Task: In the Contact  AbigailHarris36@brooklynmuseum.org, schedule and save the meeting with title: 'Product Demo and Service Presentation', Select date: '6 September, 2023', select start time: 5:00:PM. Add location on call (718) 987-6574 with meeting description: For further discussion on products, kindly join the meeting.. Logged in from softage.6@softage.net
Action: Mouse moved to (74, 66)
Screenshot: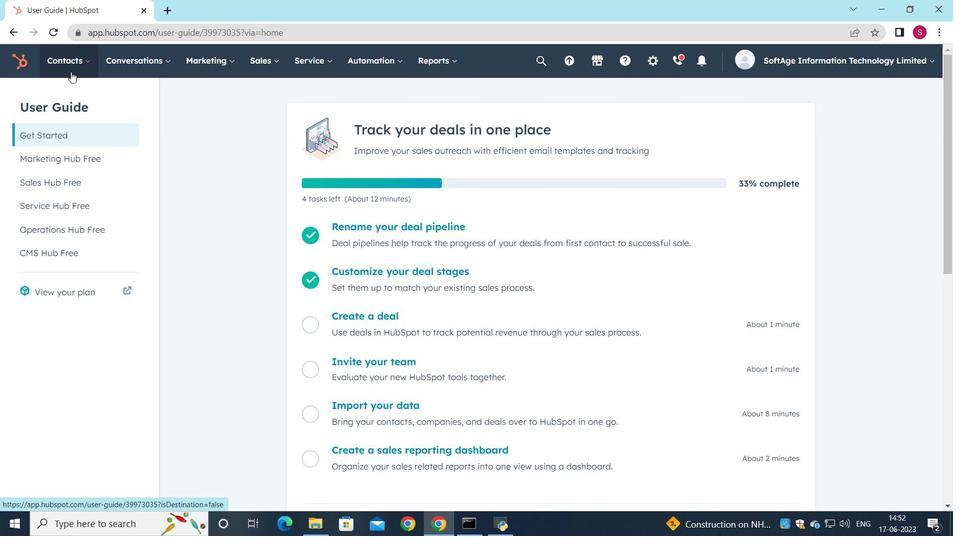 
Action: Mouse pressed left at (74, 66)
Screenshot: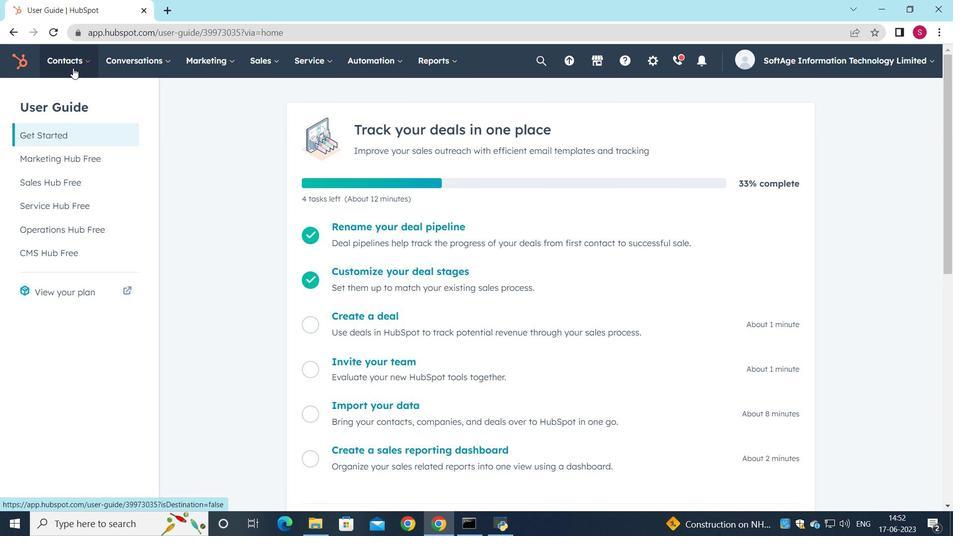 
Action: Mouse moved to (77, 93)
Screenshot: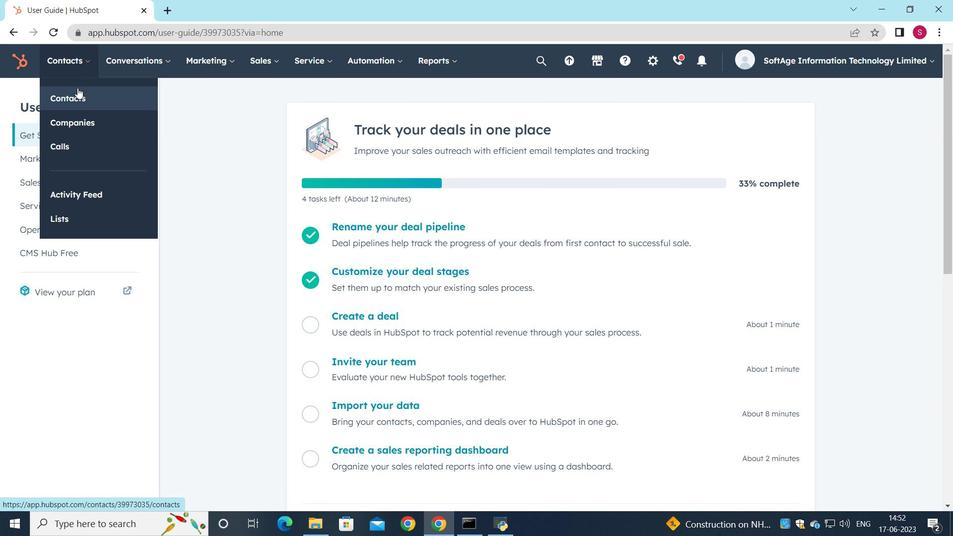 
Action: Mouse pressed left at (77, 93)
Screenshot: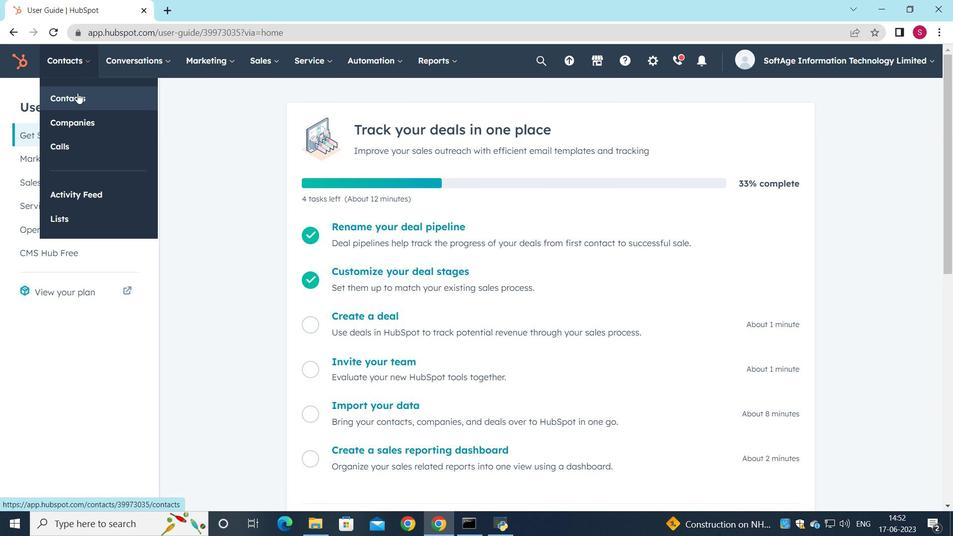 
Action: Mouse moved to (98, 205)
Screenshot: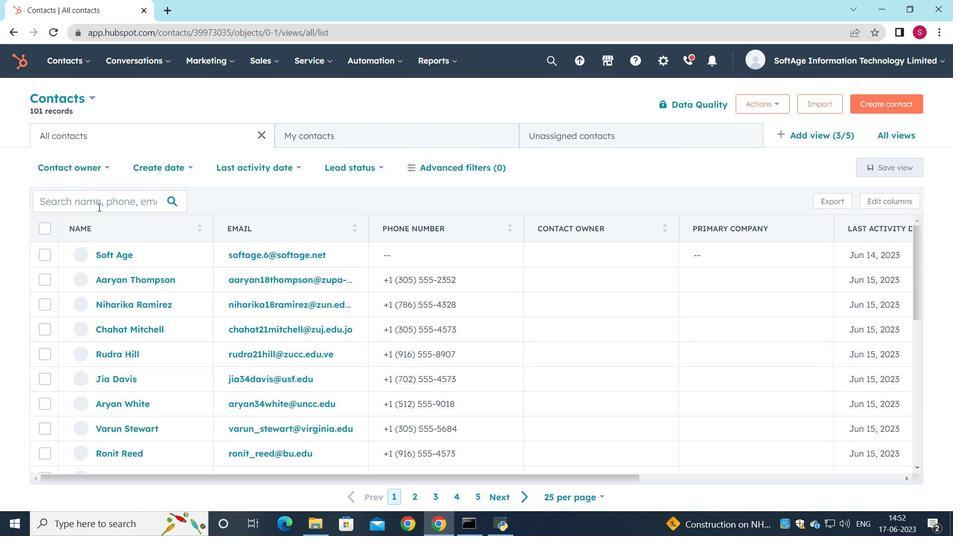 
Action: Mouse pressed left at (98, 205)
Screenshot: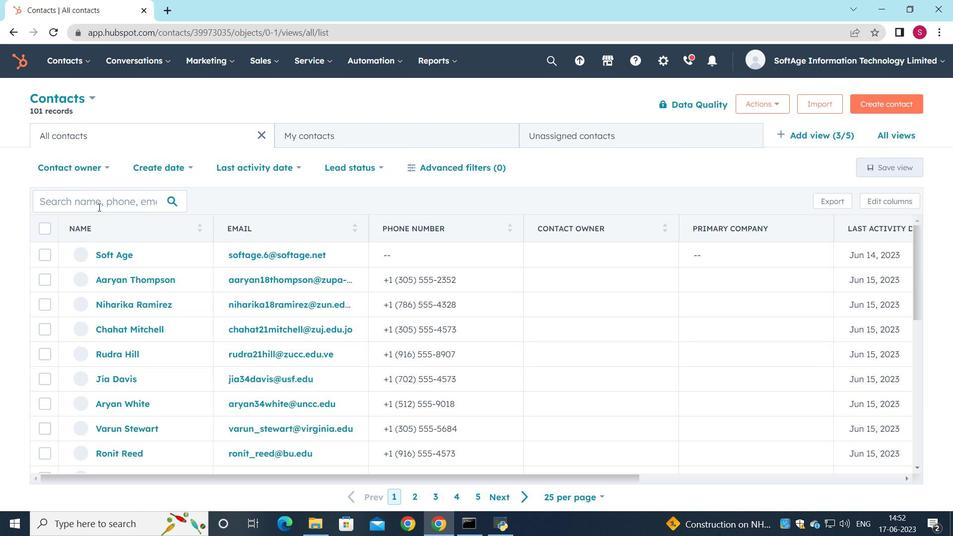 
Action: Mouse moved to (102, 204)
Screenshot: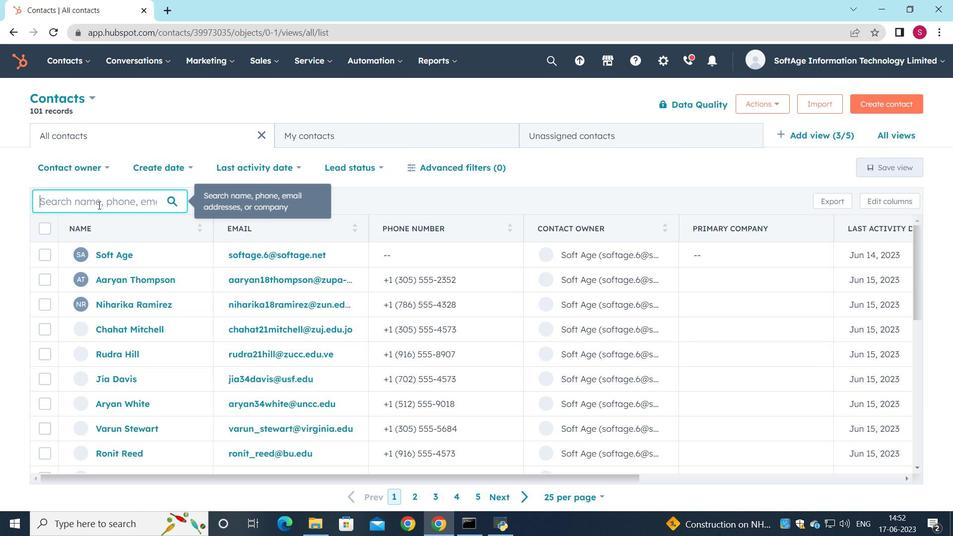 
Action: Key pressed <Key.shift>Abigail<Key.shift><Key.shift><Key.shift><Key.shift><Key.shift><Key.shift><Key.shift><Key.shift><Key.shift><Key.shift><Key.shift><Key.shift><Key.shift><Key.shift><Key.shift><Key.shift><Key.shift><Key.shift><Key.shift><Key.shift>Harris<Key.shift>@be<Key.backspace>rooklynmuseum.org
Screenshot: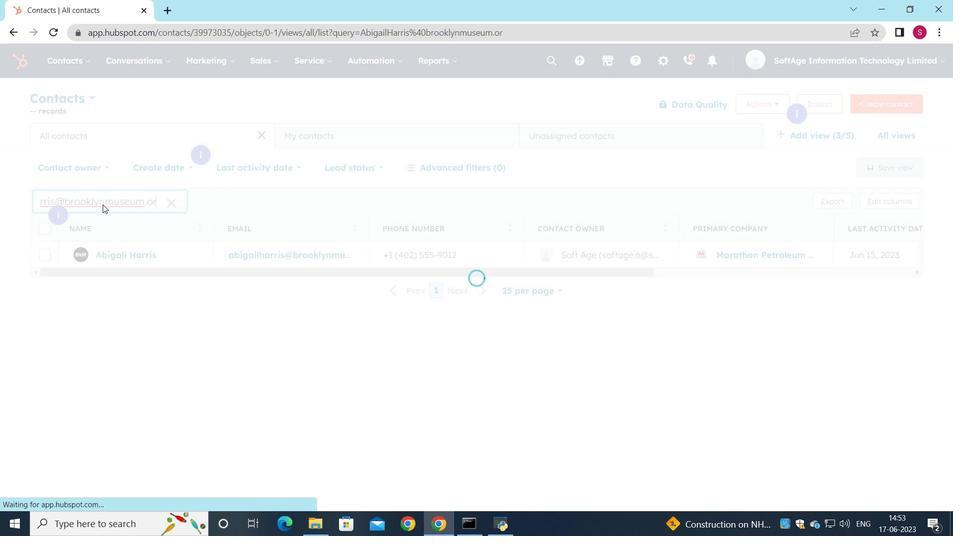
Action: Mouse moved to (108, 251)
Screenshot: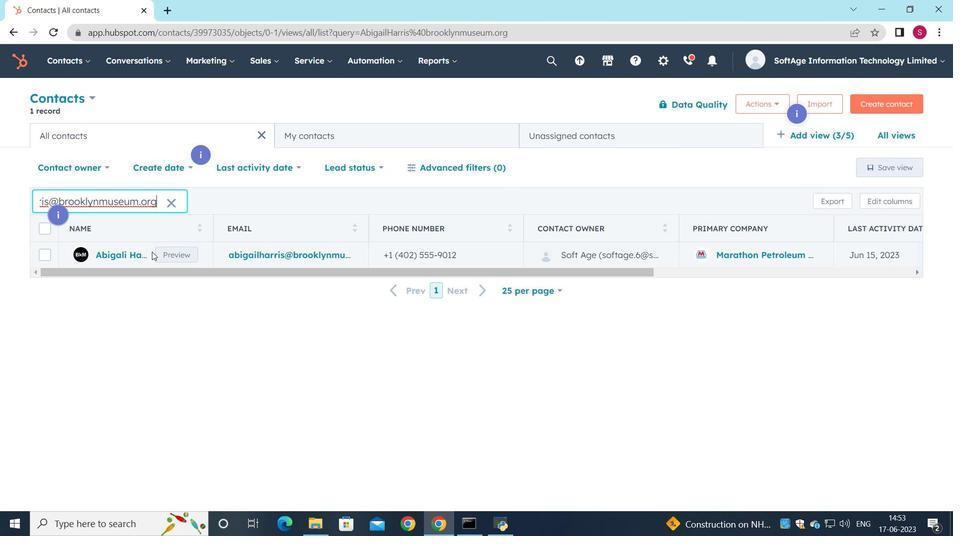 
Action: Mouse pressed left at (108, 251)
Screenshot: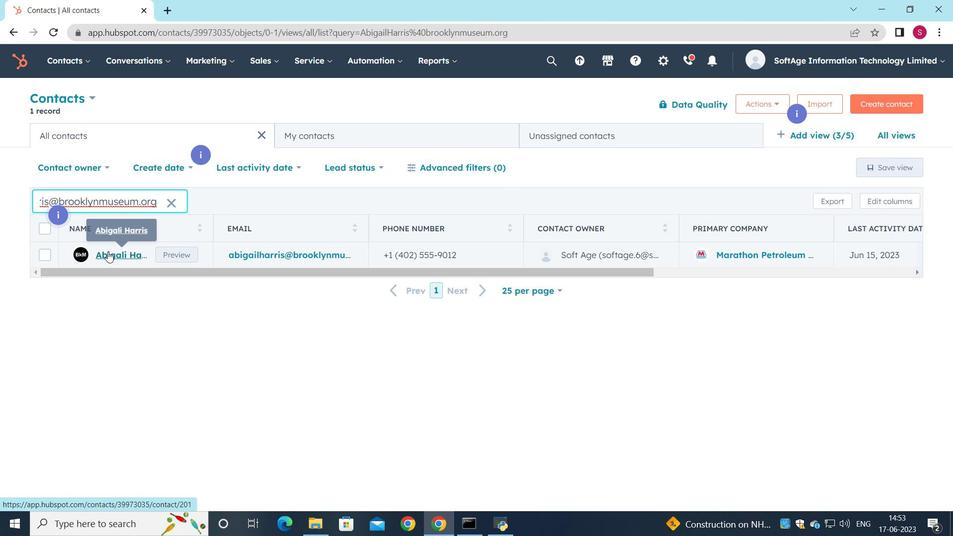 
Action: Mouse moved to (159, 228)
Screenshot: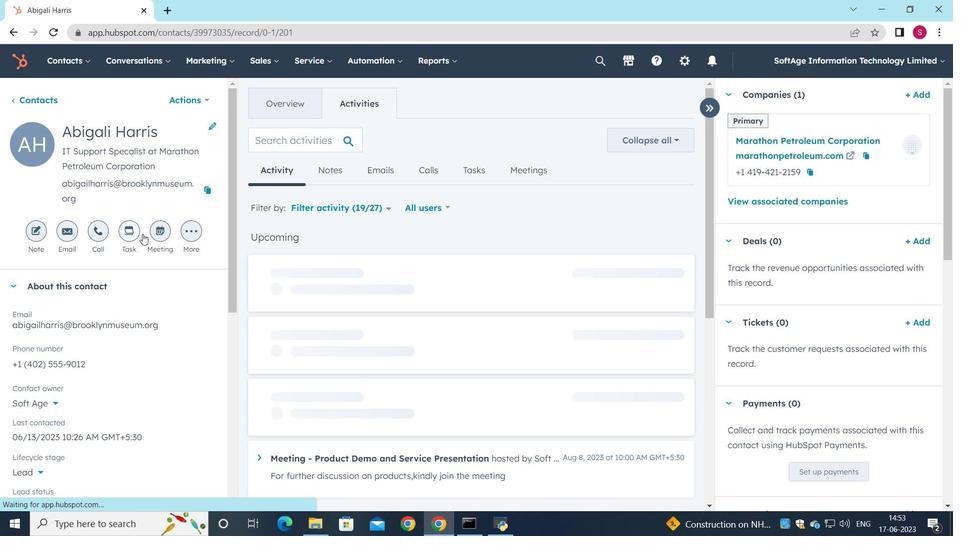 
Action: Mouse pressed left at (159, 228)
Screenshot: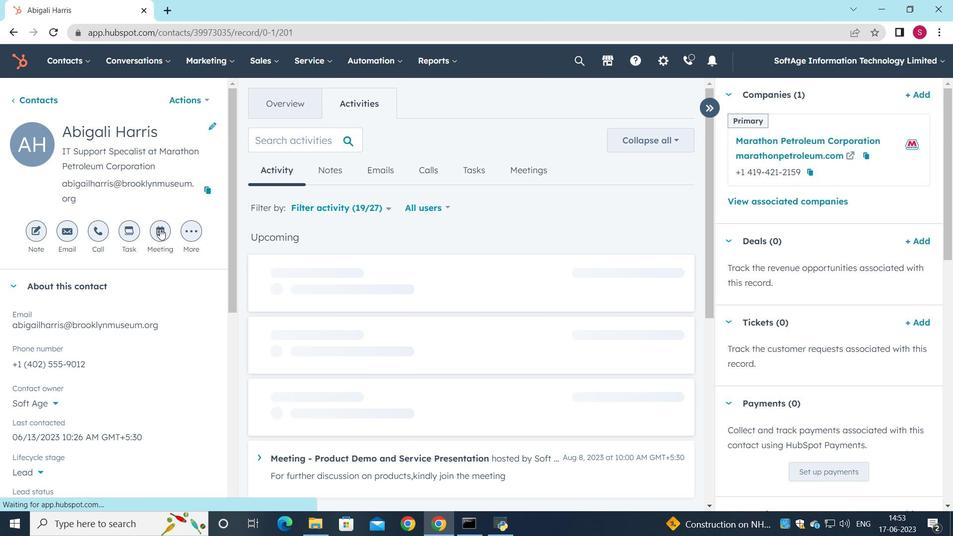 
Action: Mouse moved to (180, 186)
Screenshot: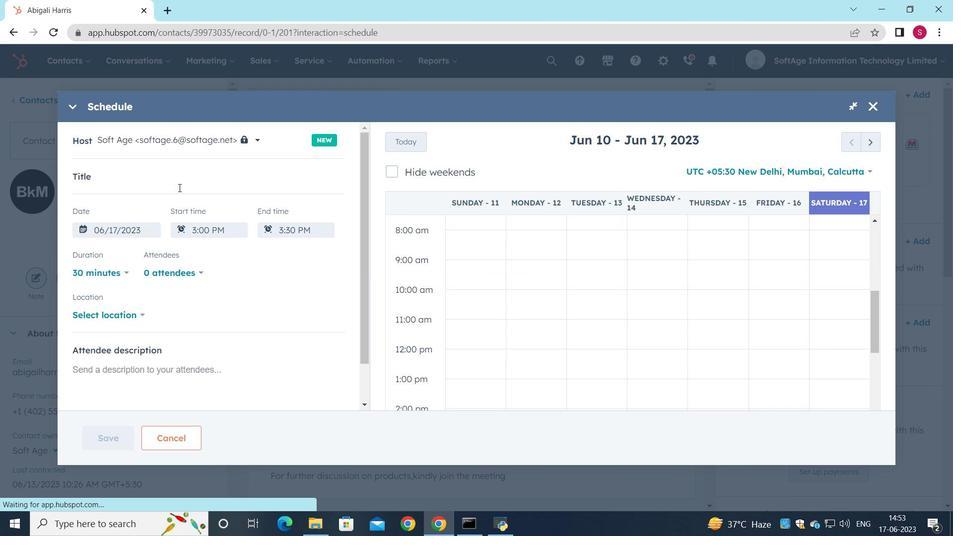
Action: Key pressed <Key.shift_r>Product<Key.space><Key.shift>Demo<Key.space>and<Key.space><Key.shift>Service<Key.space><Key.shift_r>Presentation
Screenshot: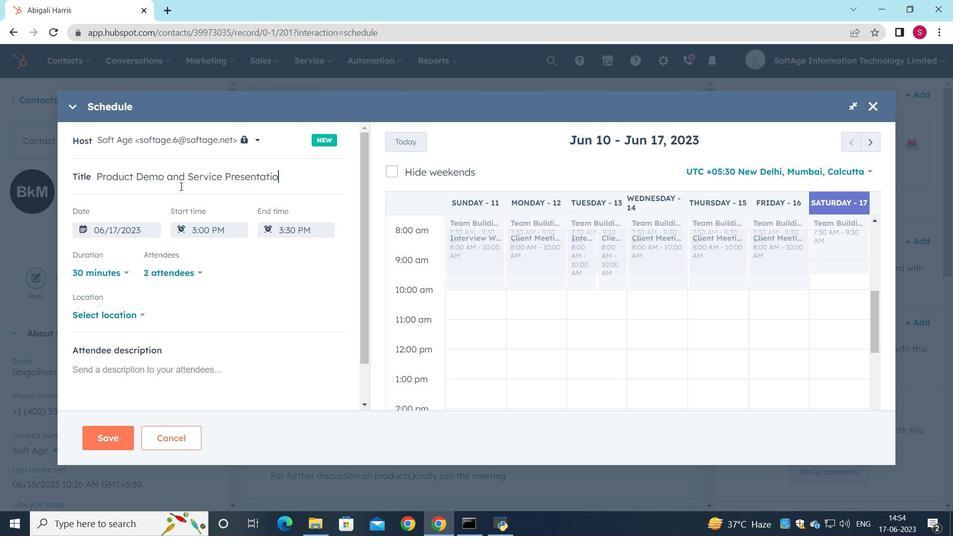 
Action: Mouse moved to (875, 138)
Screenshot: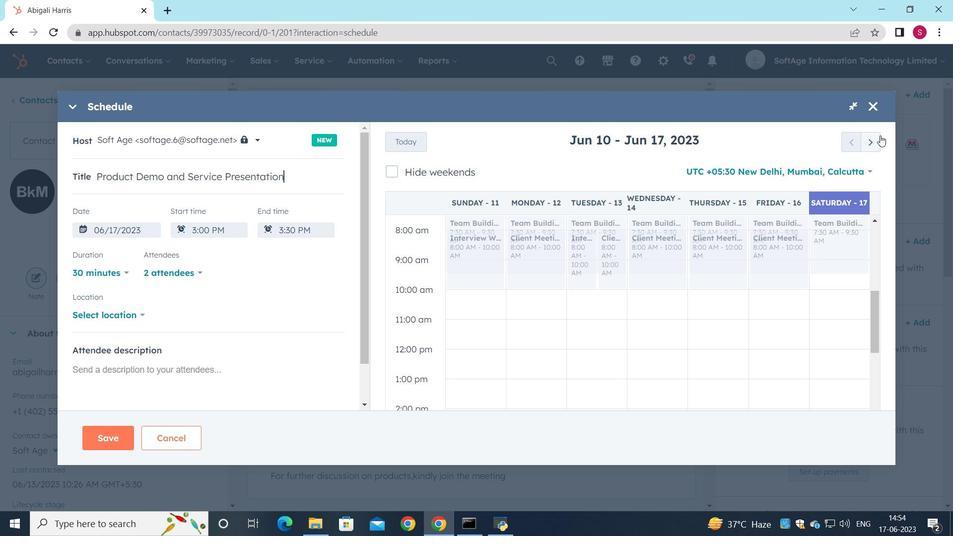 
Action: Mouse pressed left at (875, 138)
Screenshot: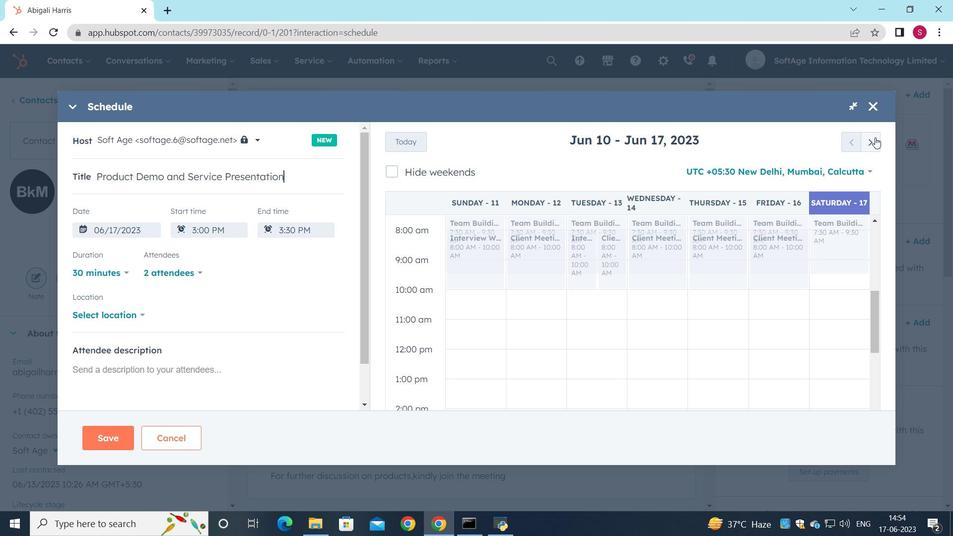 
Action: Mouse pressed left at (875, 138)
Screenshot: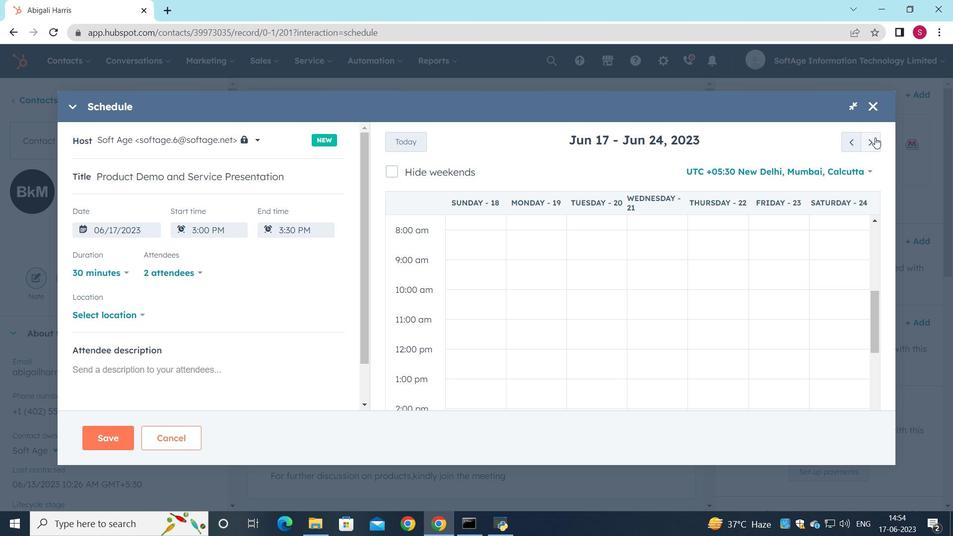 
Action: Mouse pressed left at (875, 138)
Screenshot: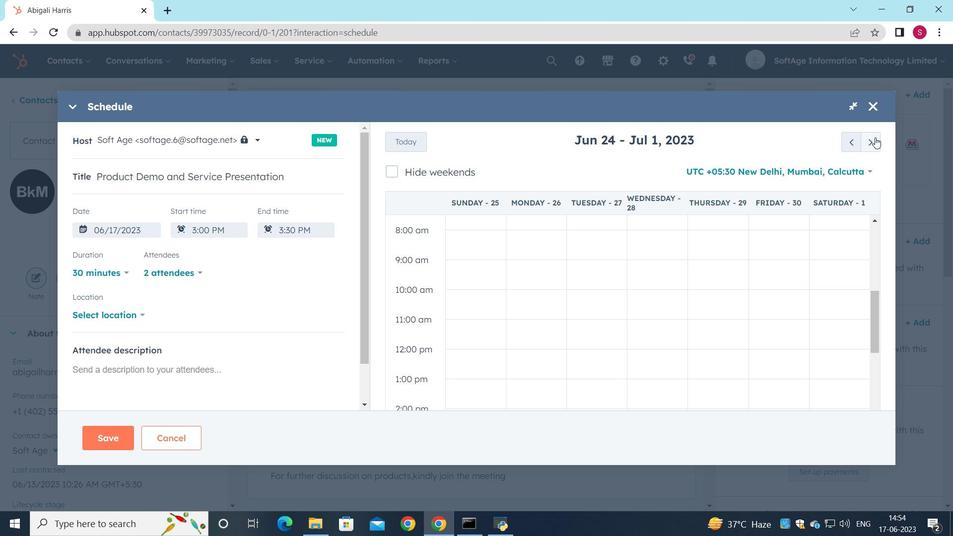 
Action: Mouse pressed left at (875, 138)
Screenshot: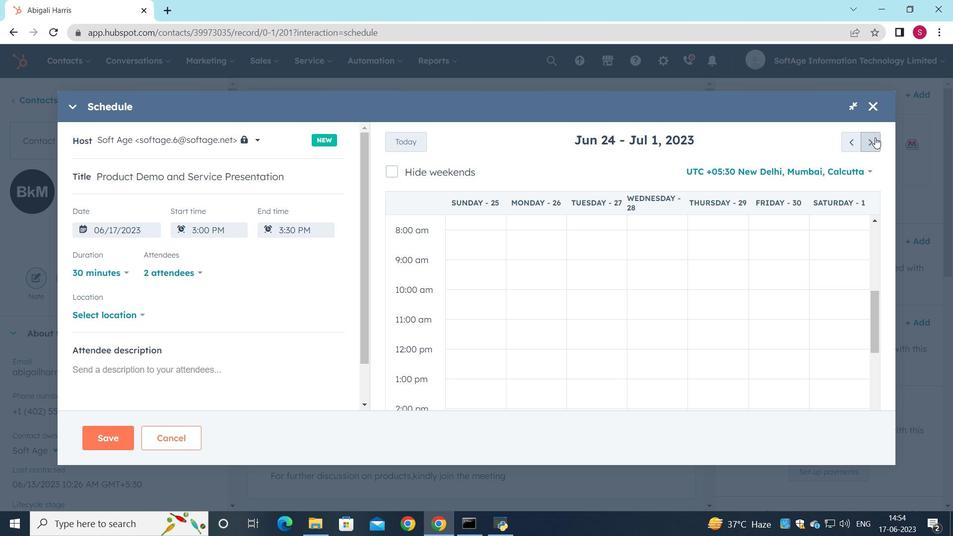 
Action: Mouse pressed left at (875, 138)
Screenshot: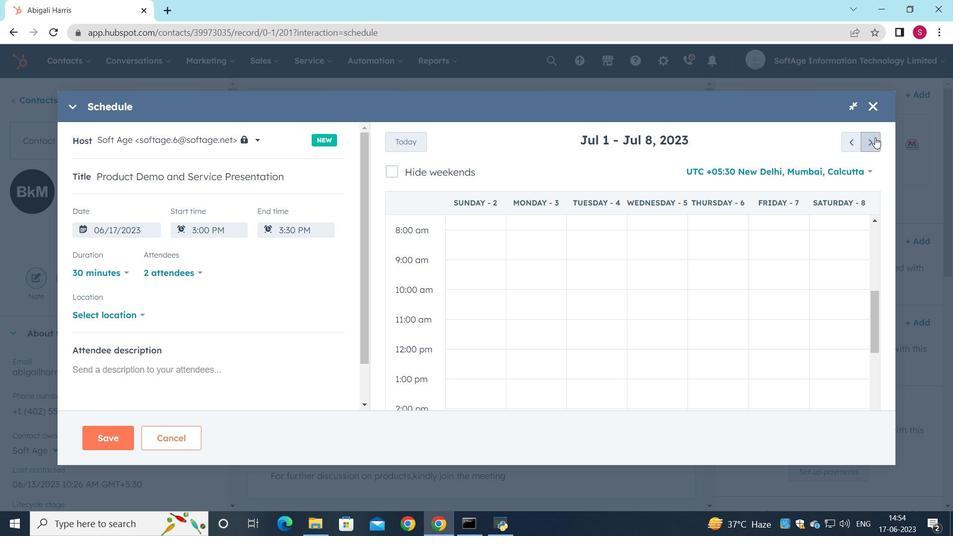 
Action: Mouse pressed left at (875, 138)
Screenshot: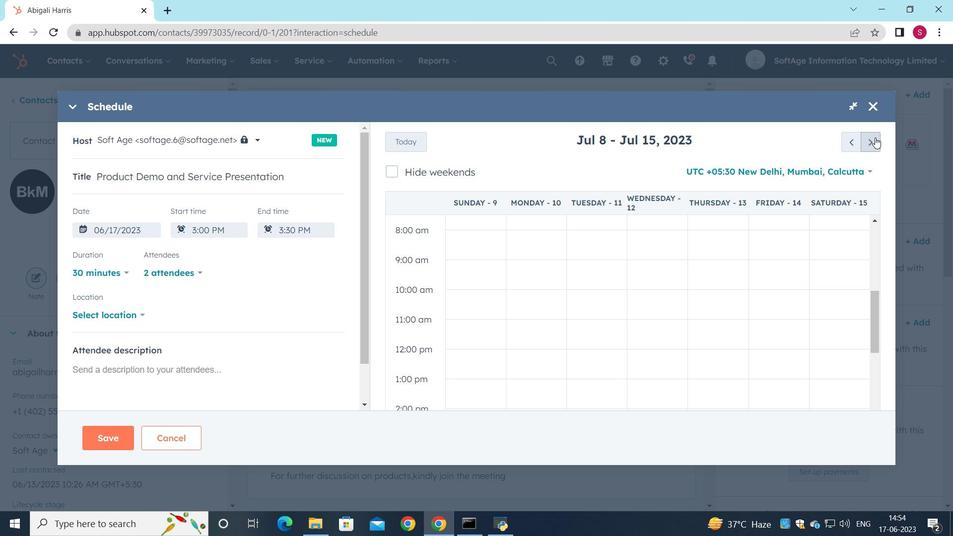 
Action: Mouse pressed left at (875, 138)
Screenshot: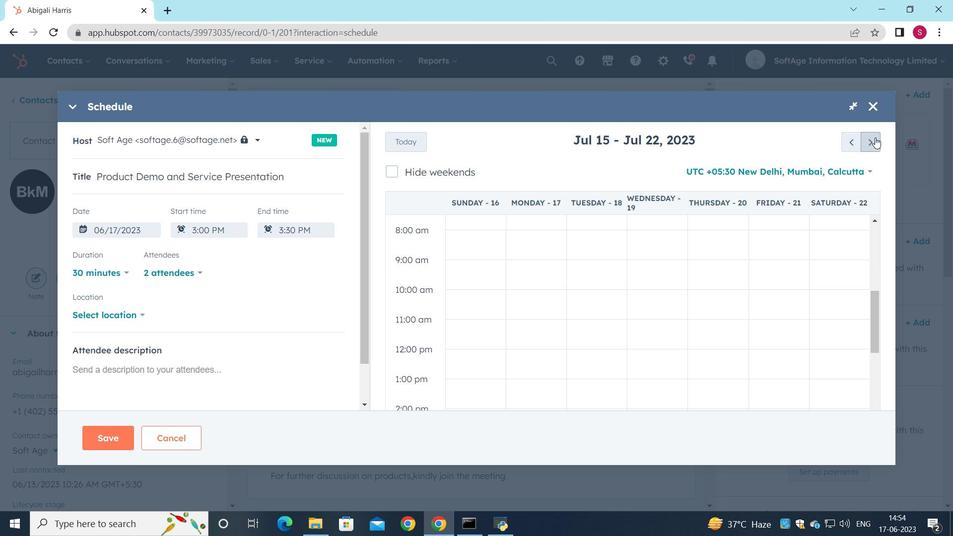
Action: Mouse pressed left at (875, 138)
Screenshot: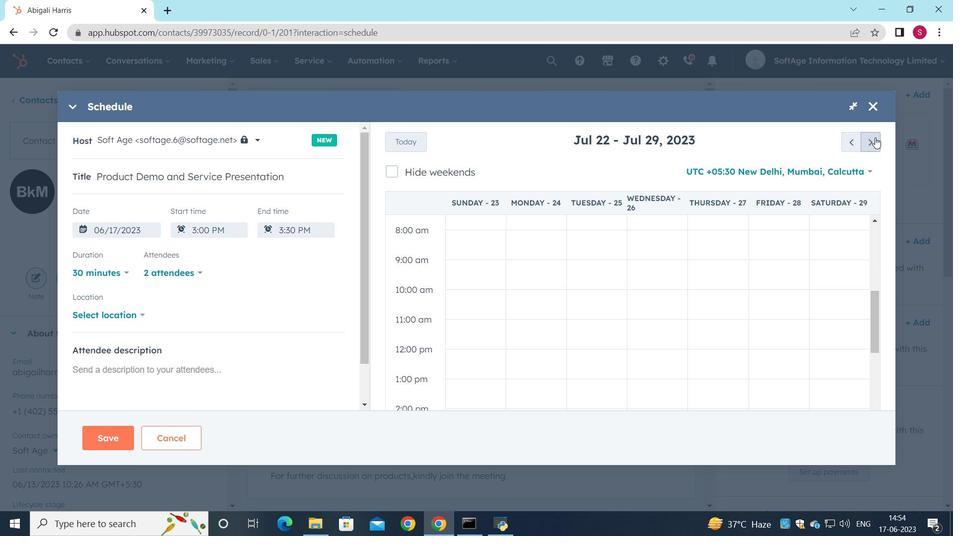 
Action: Mouse pressed left at (875, 138)
Screenshot: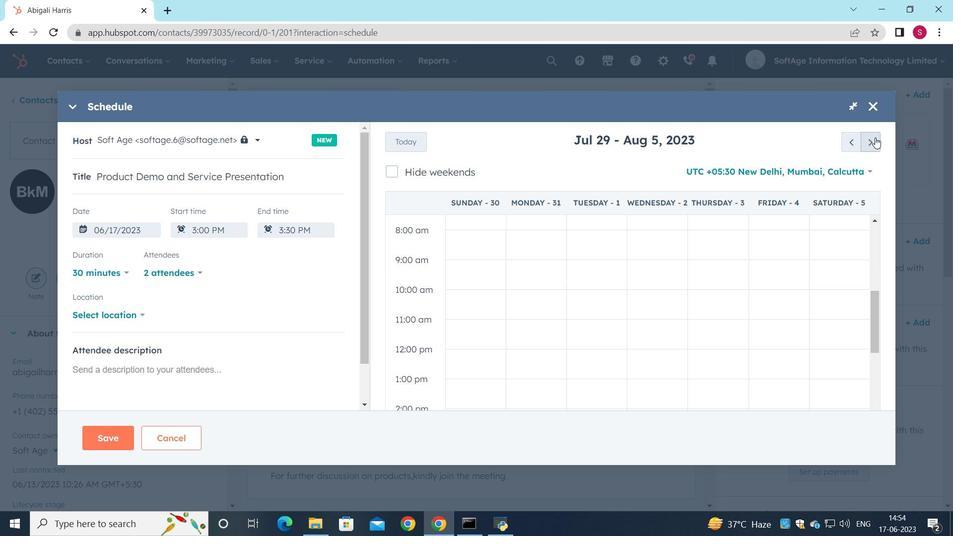 
Action: Mouse pressed left at (875, 138)
Screenshot: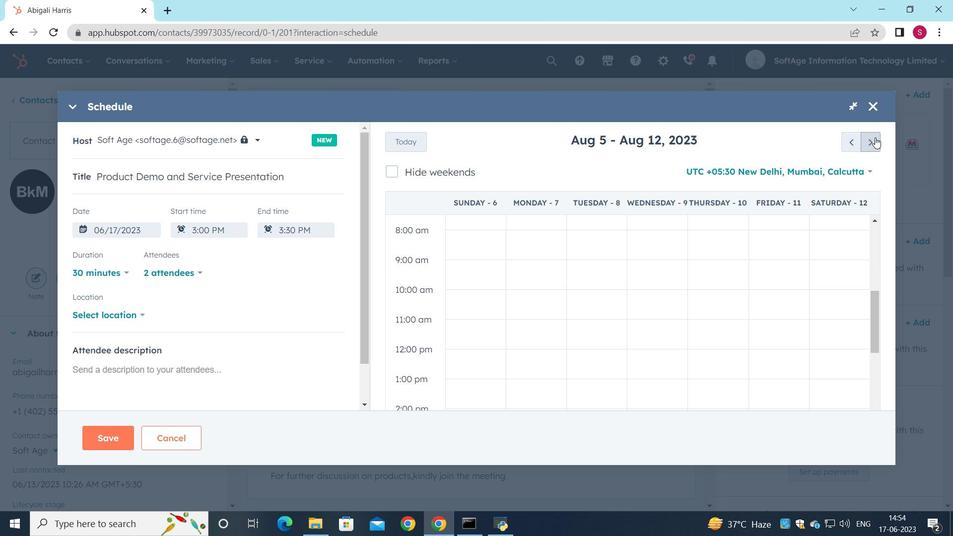 
Action: Mouse pressed left at (875, 138)
Screenshot: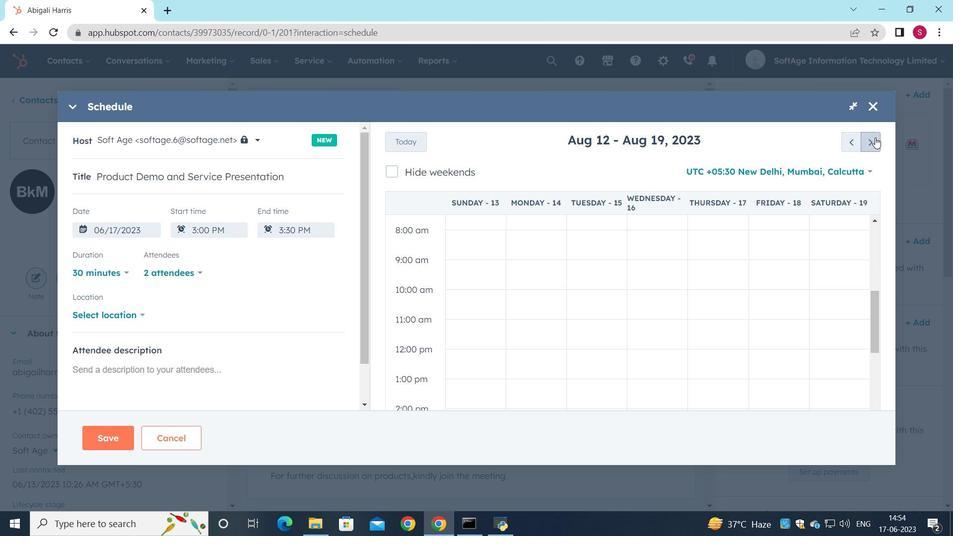 
Action: Mouse pressed left at (875, 138)
Screenshot: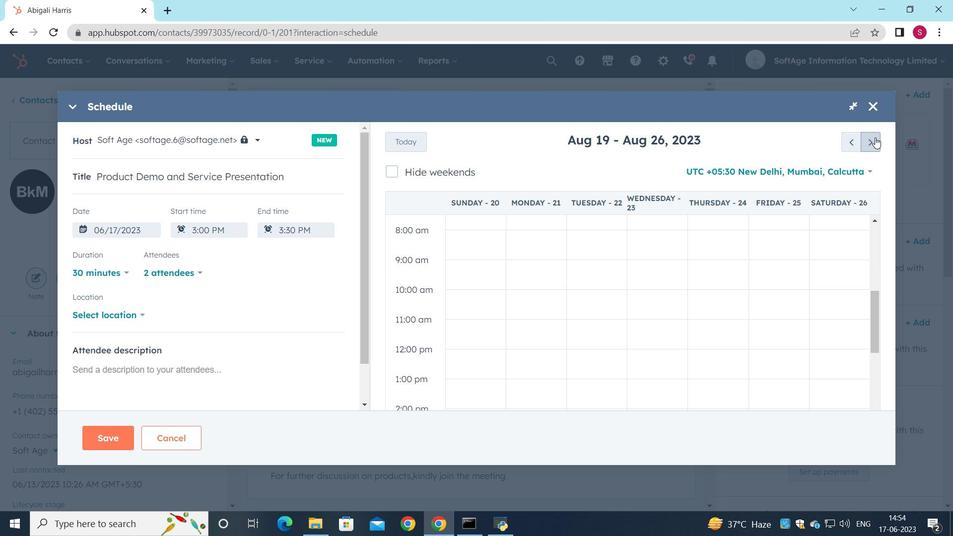 
Action: Mouse moved to (651, 330)
Screenshot: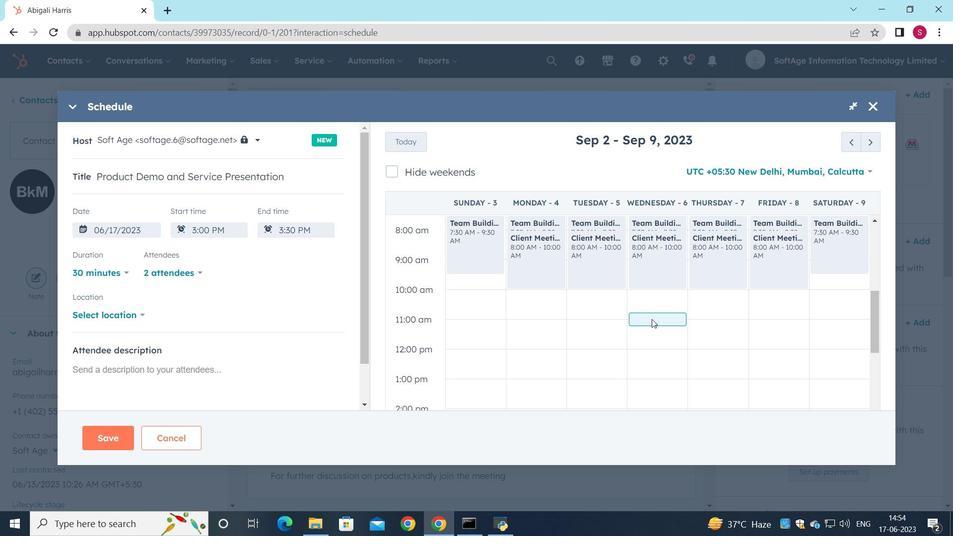 
Action: Mouse scrolled (651, 329) with delta (0, 0)
Screenshot: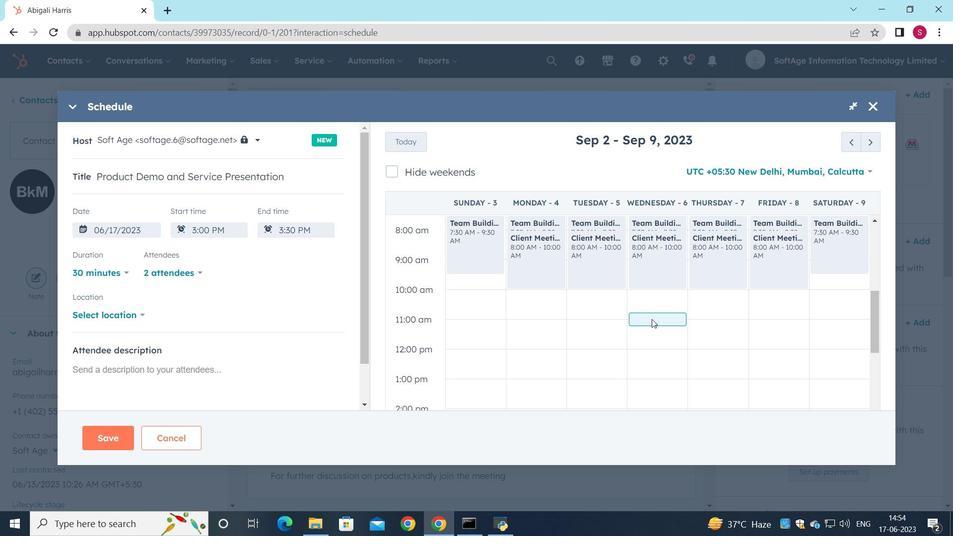 
Action: Mouse moved to (653, 344)
Screenshot: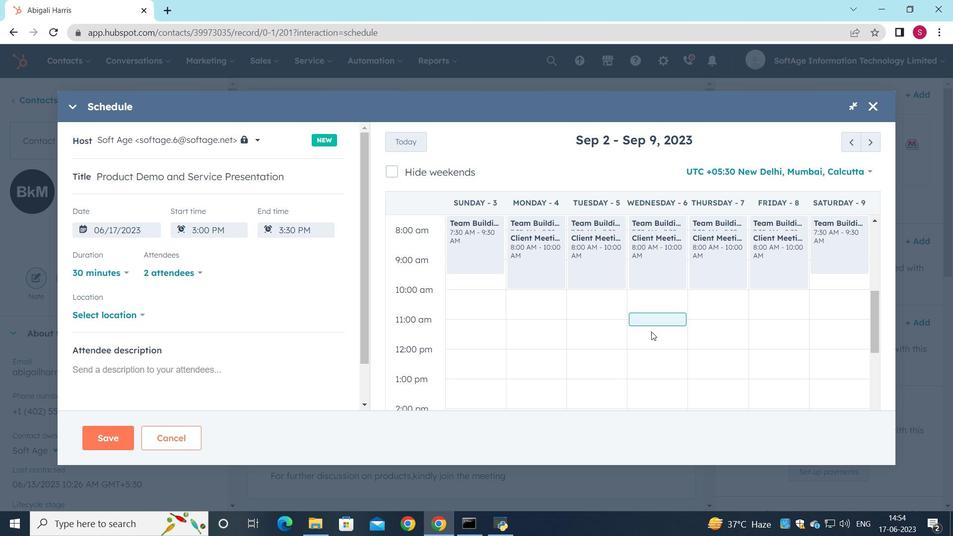 
Action: Mouse scrolled (653, 343) with delta (0, 0)
Screenshot: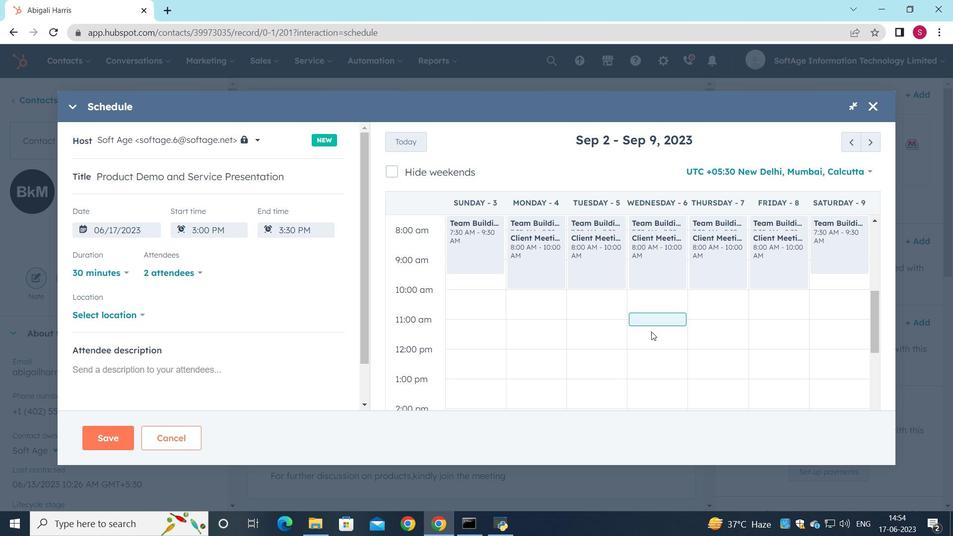 
Action: Mouse moved to (648, 376)
Screenshot: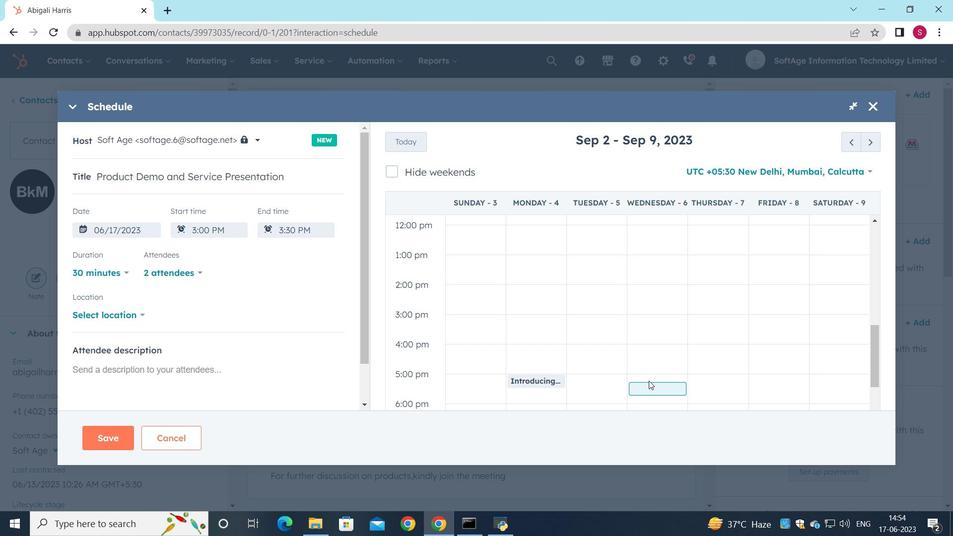 
Action: Mouse pressed left at (648, 376)
Screenshot: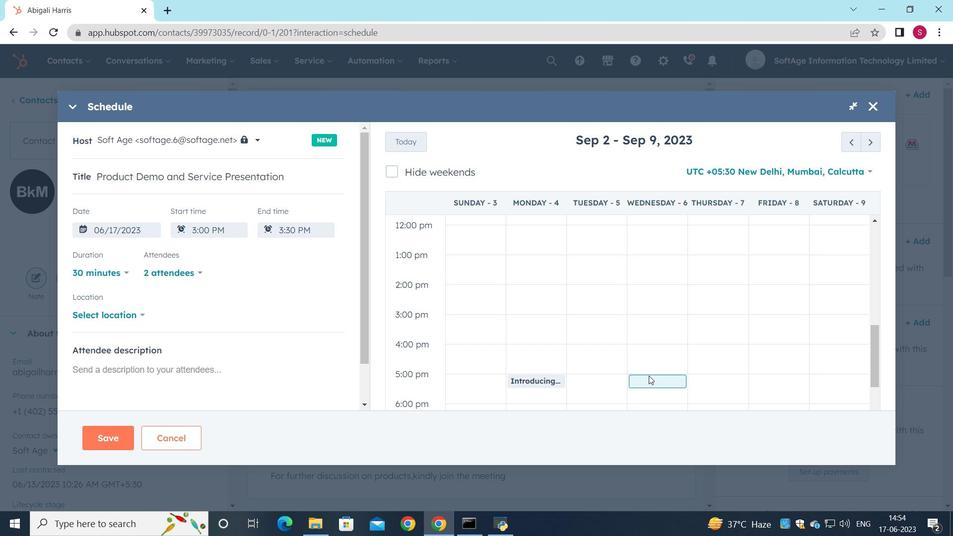 
Action: Mouse moved to (140, 316)
Screenshot: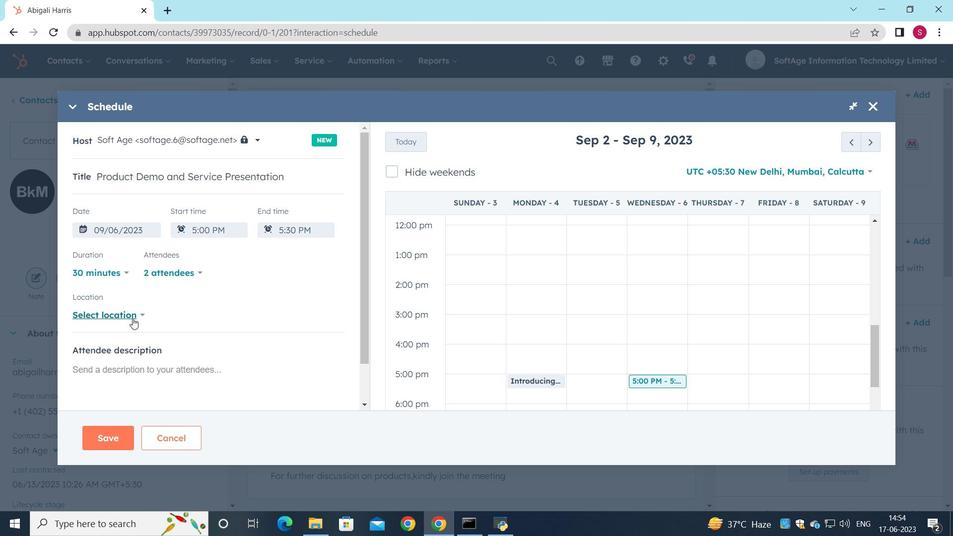
Action: Mouse pressed left at (140, 316)
Screenshot: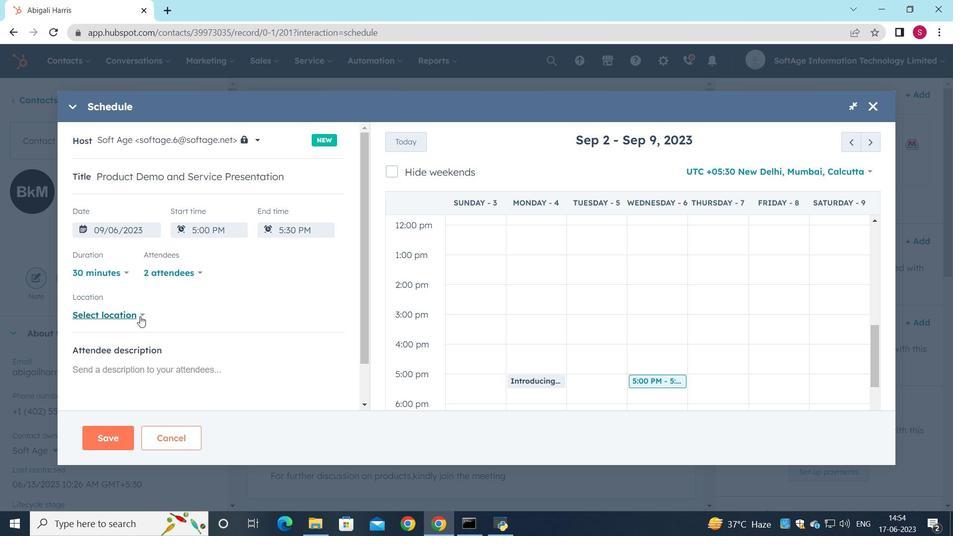 
Action: Mouse moved to (218, 267)
Screenshot: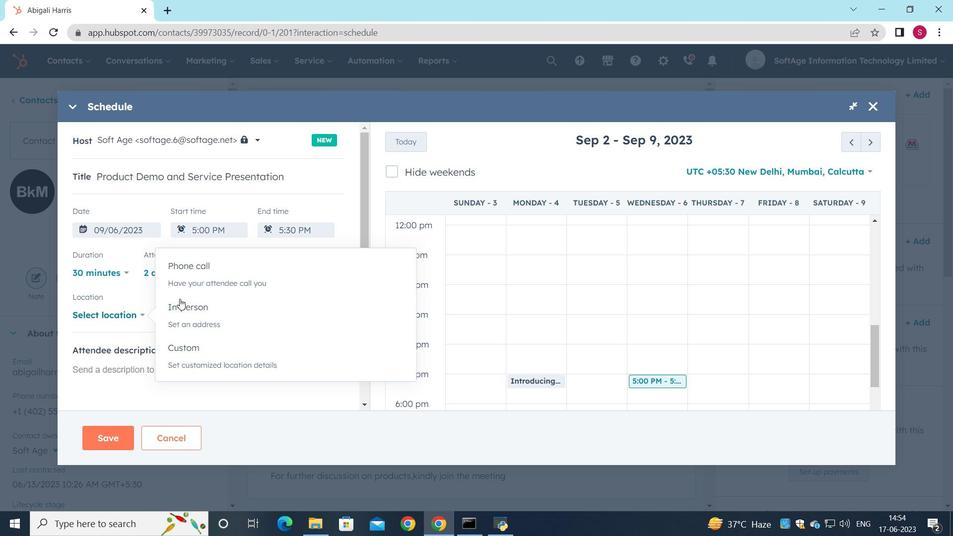 
Action: Mouse pressed left at (218, 267)
Screenshot: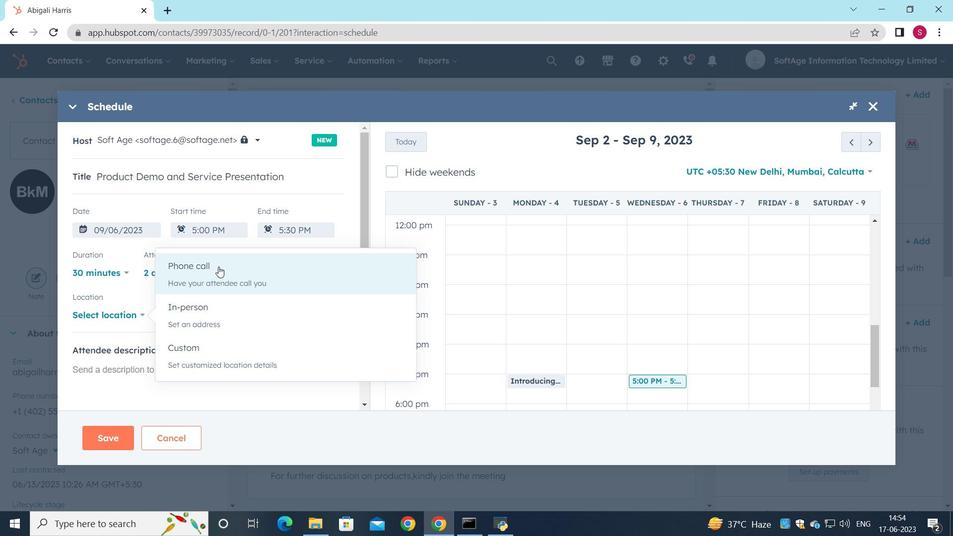 
Action: Mouse moved to (179, 312)
Screenshot: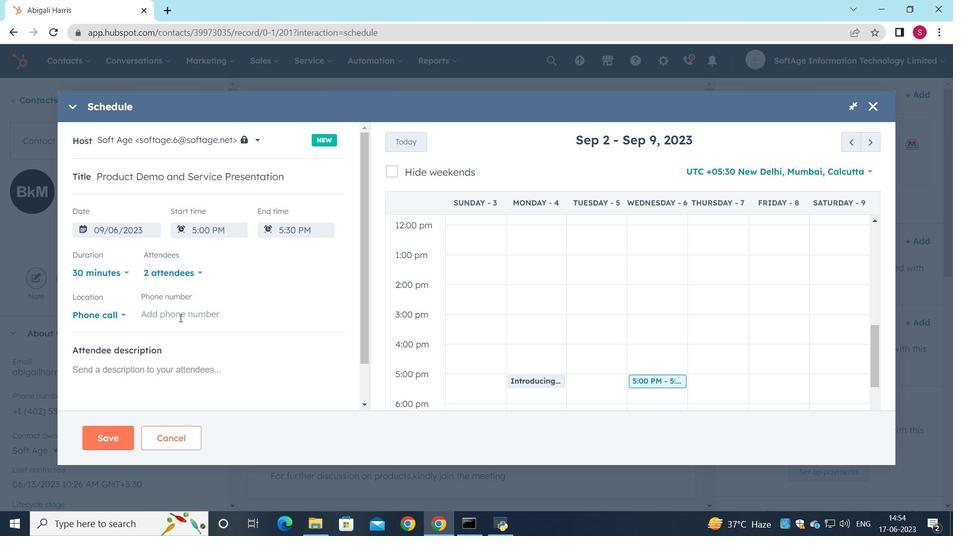 
Action: Mouse pressed left at (179, 312)
Screenshot: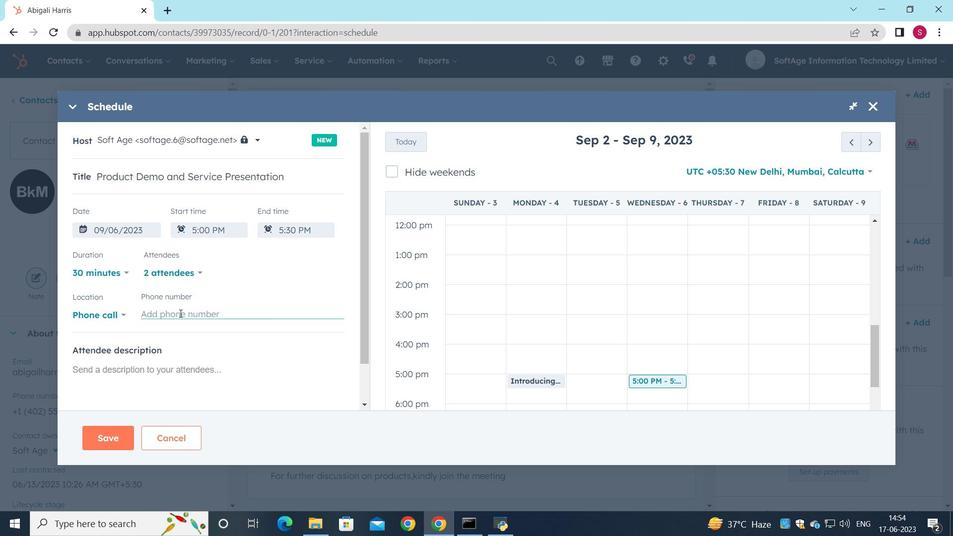 
Action: Mouse moved to (202, 65)
Screenshot: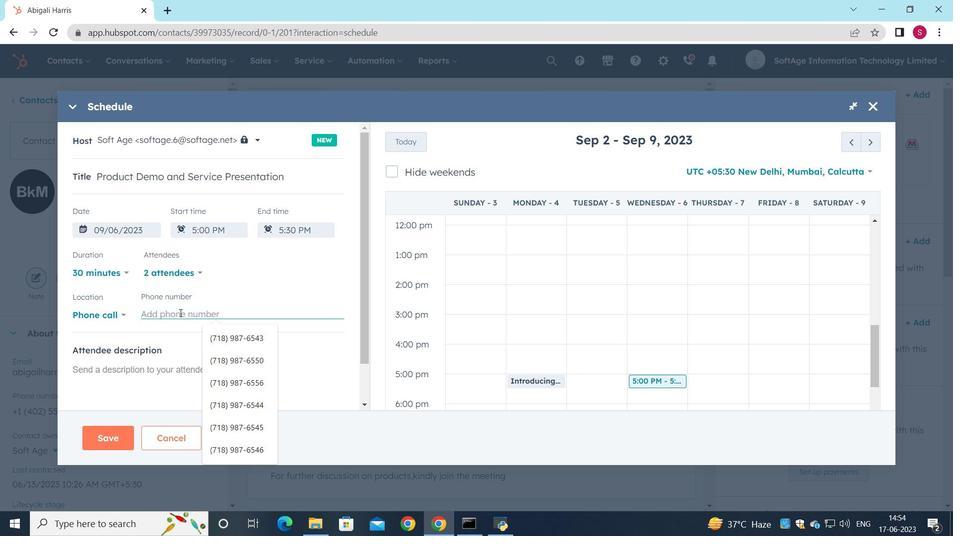 
Action: Key pressed <Key.shift_r><Key.shift_r><Key.shift_r><Key.shift_r>(718<Key.shift_r>)<Key.space>987-6574
Screenshot: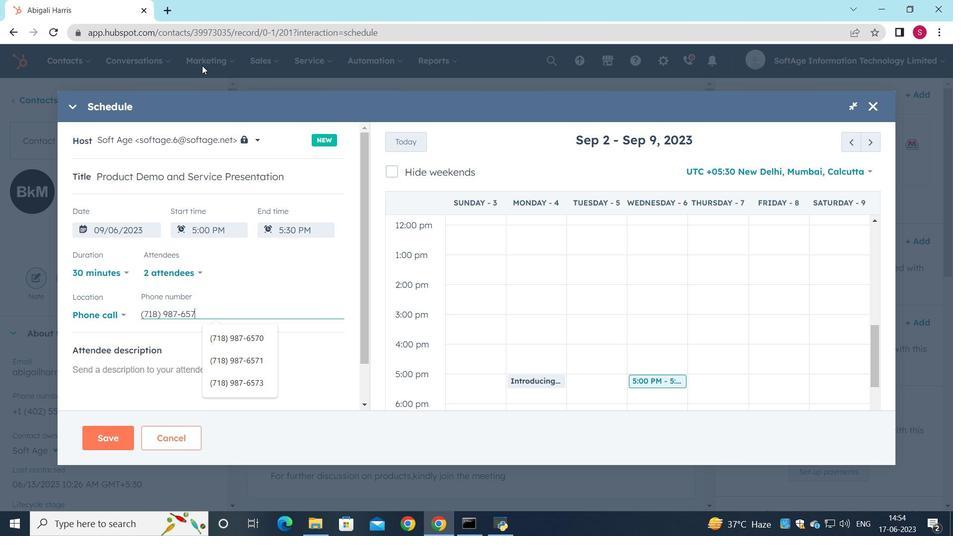 
Action: Mouse moved to (143, 303)
Screenshot: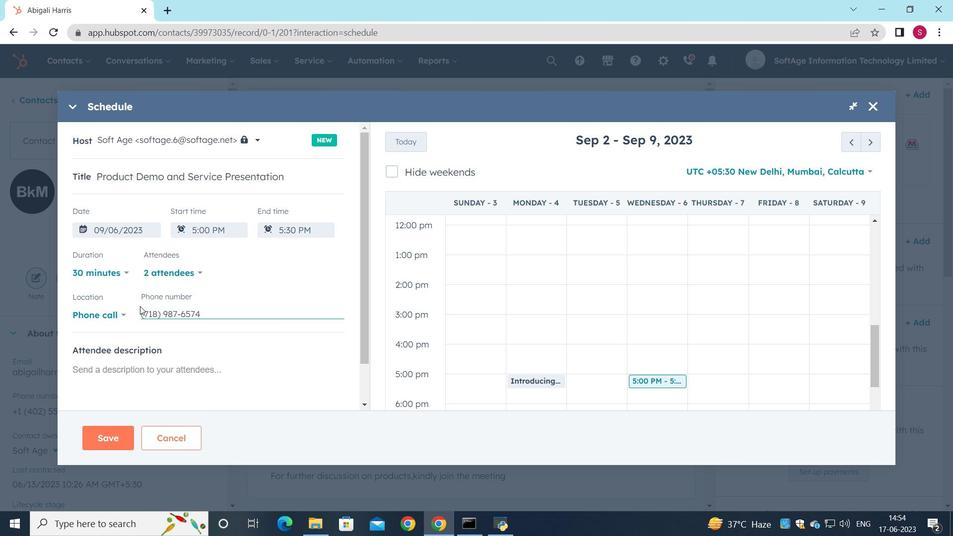 
Action: Mouse scrolled (143, 303) with delta (0, 0)
Screenshot: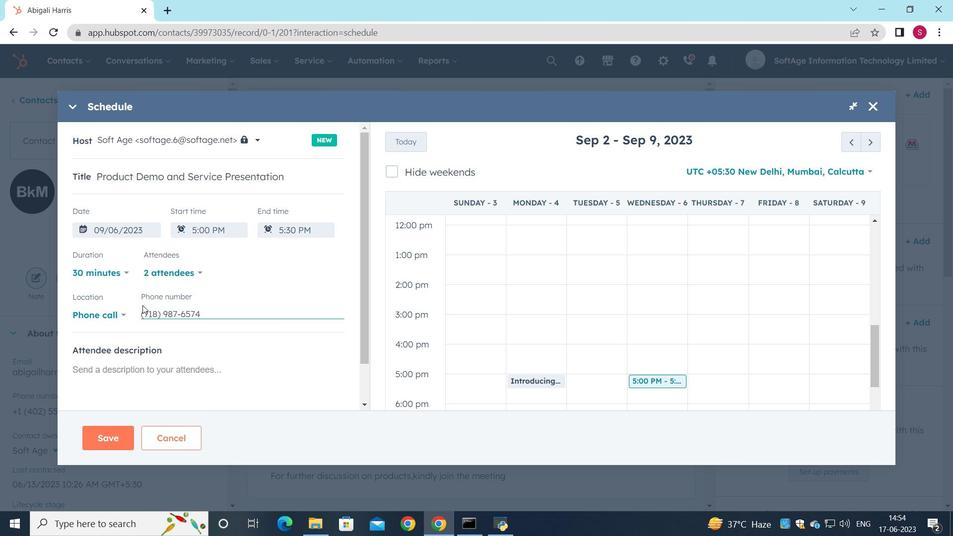 
Action: Mouse scrolled (143, 303) with delta (0, 0)
Screenshot: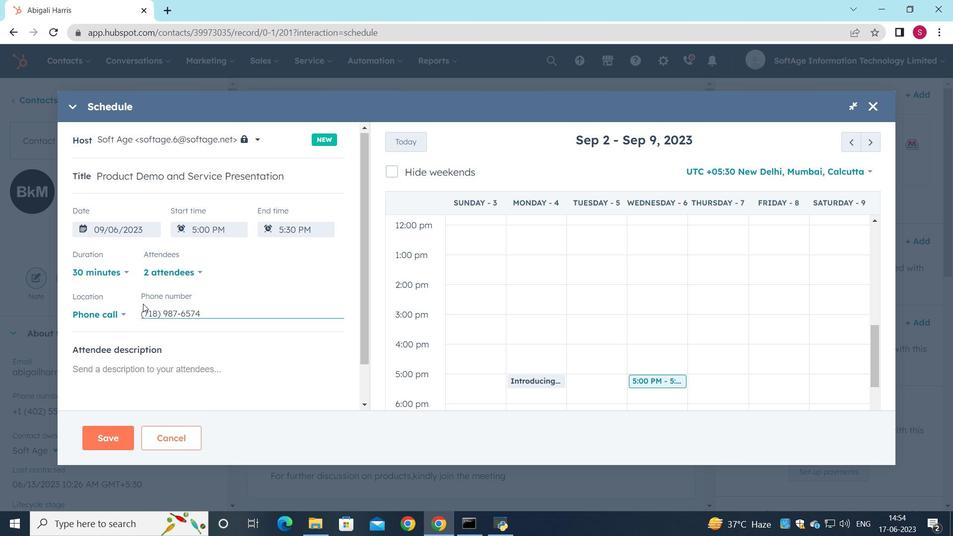 
Action: Mouse moved to (108, 325)
Screenshot: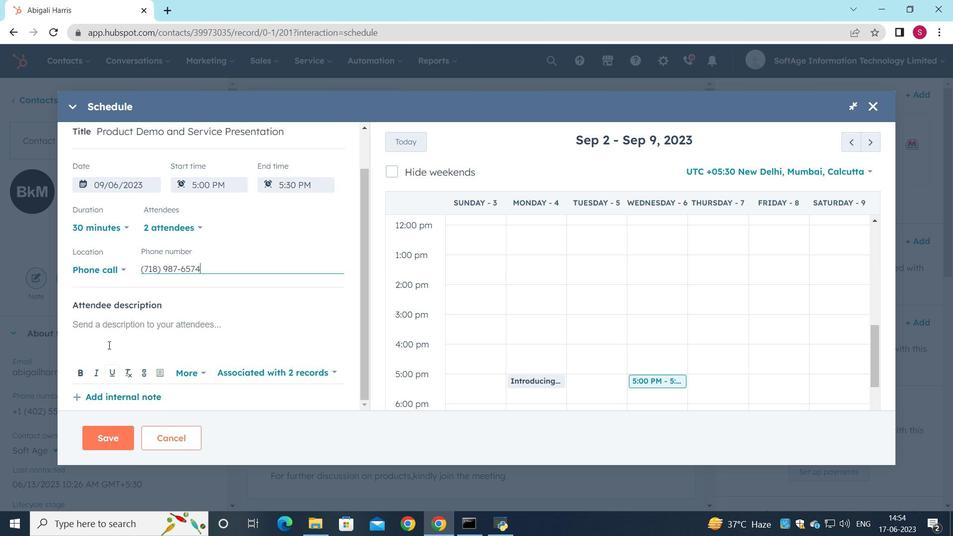 
Action: Mouse pressed left at (108, 325)
Screenshot: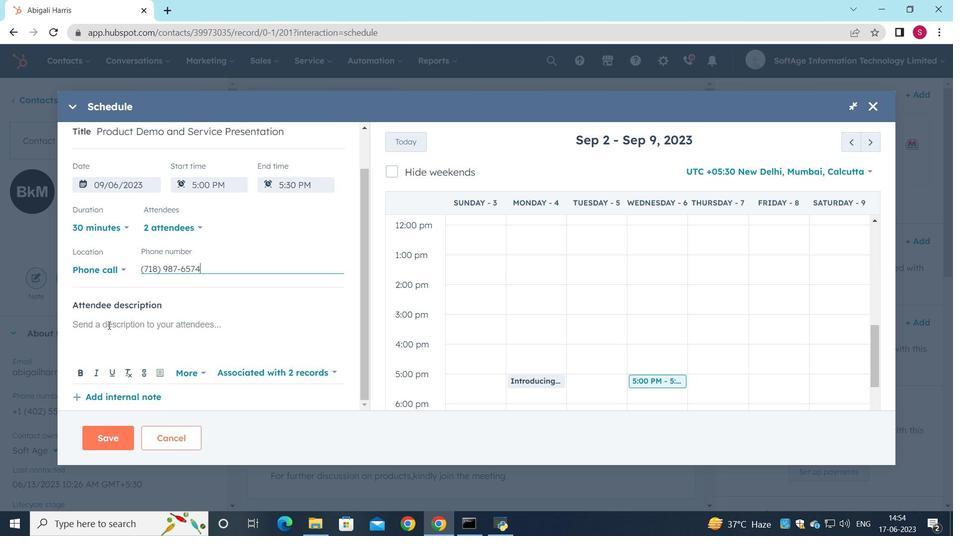 
Action: Mouse moved to (66, 0)
Screenshot: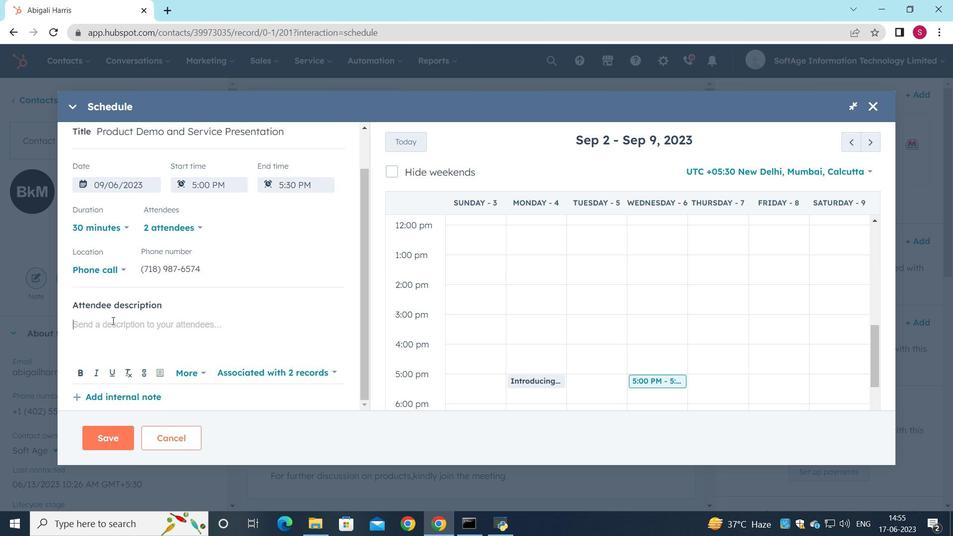 
Action: Key pressed <Key.shift><Key.shift><Key.shift><Key.shift><Key.shift><Key.shift><Key.shift><Key.shift>For<Key.space>further<Key.space>discussion<Key.space>on<Key.space>products,<Key.space>kindly<Key.space>join<Key.space>the<Key.space>meeting
Screenshot: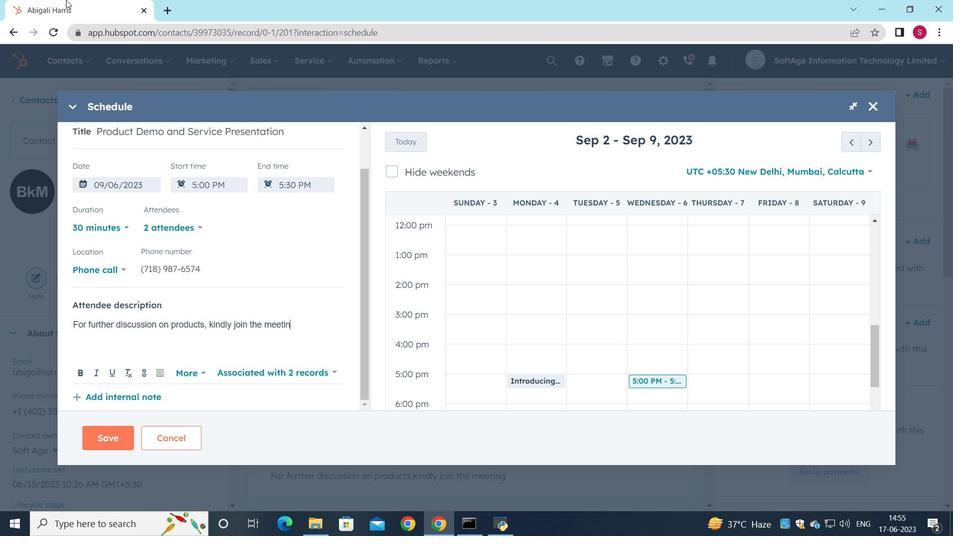 
Action: Mouse moved to (119, 0)
Screenshot: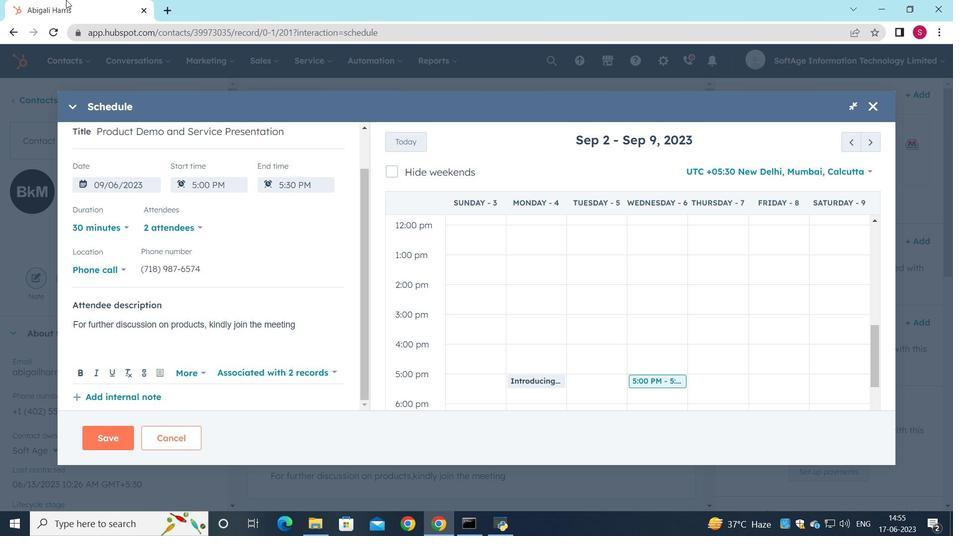 
Action: Key pressed .
Screenshot: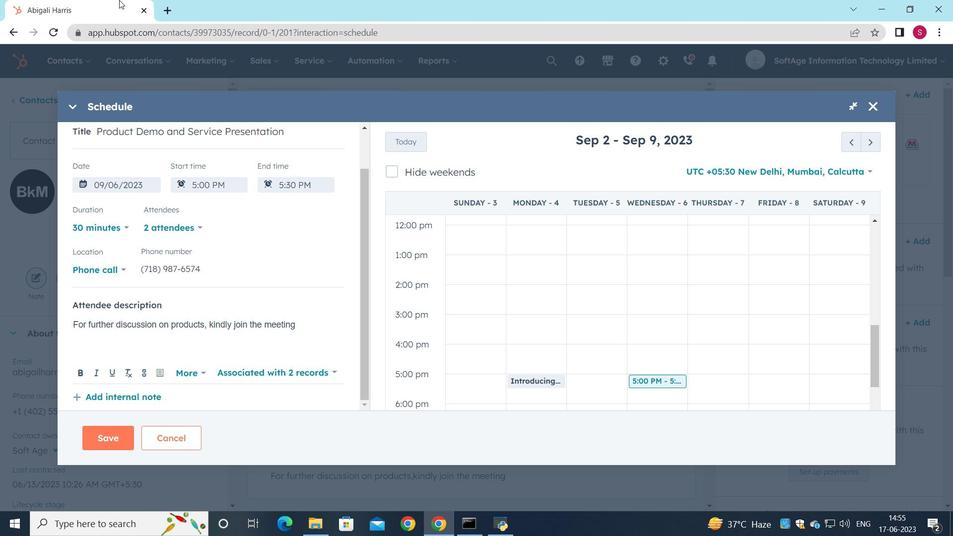 
Action: Mouse moved to (110, 438)
Screenshot: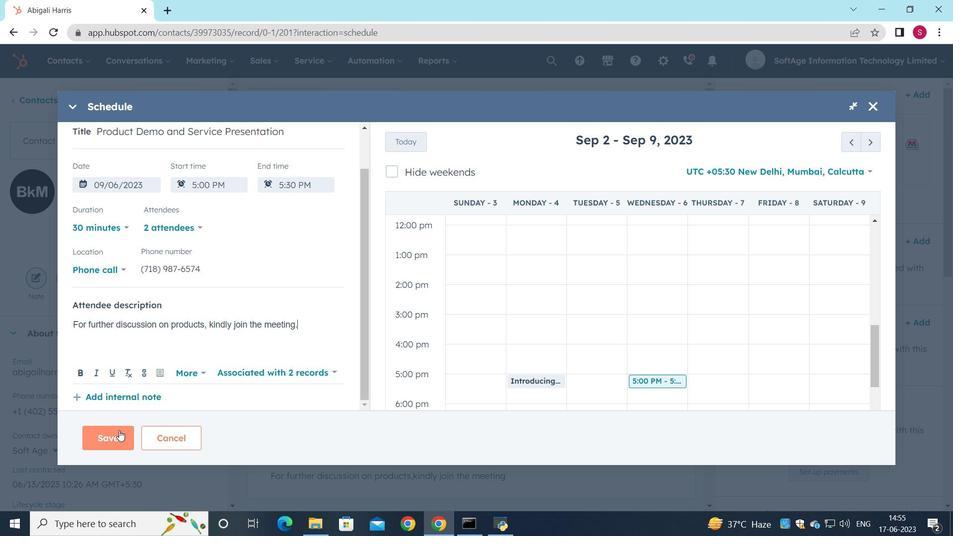 
Action: Mouse pressed left at (110, 438)
Screenshot: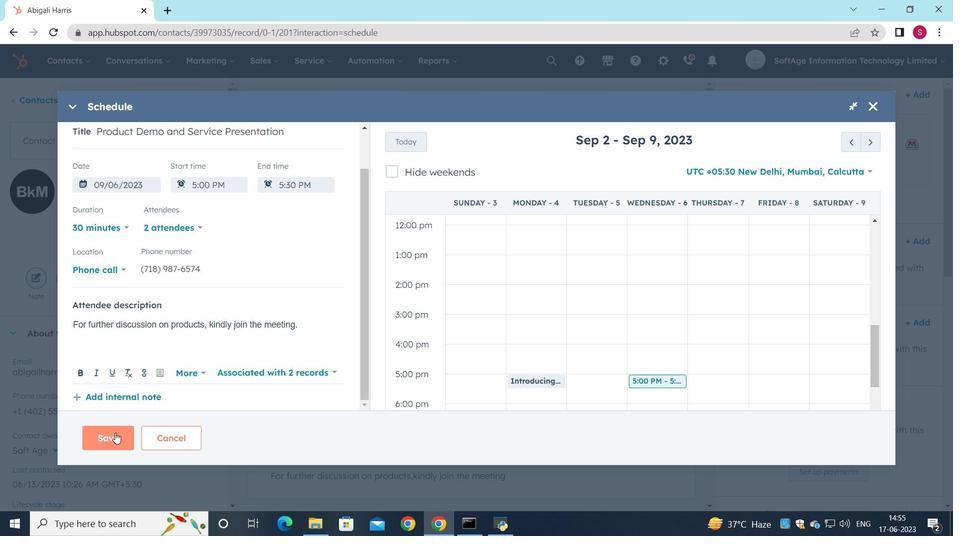 
Action: Mouse moved to (183, 290)
Screenshot: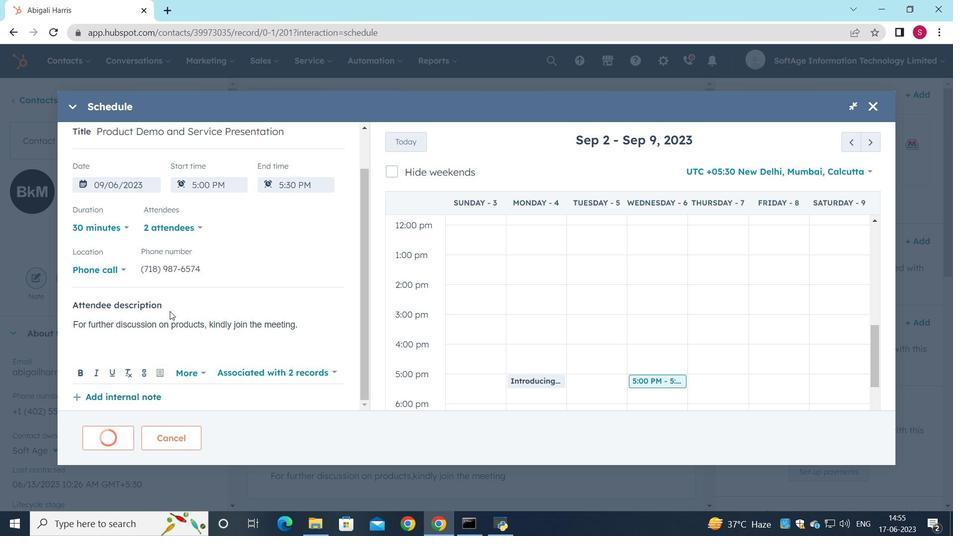 
